 Task: Set the value for the new codespace secret to "appleadaykeepsdoctoraway" in the Github setting.
Action: Mouse moved to (935, 73)
Screenshot: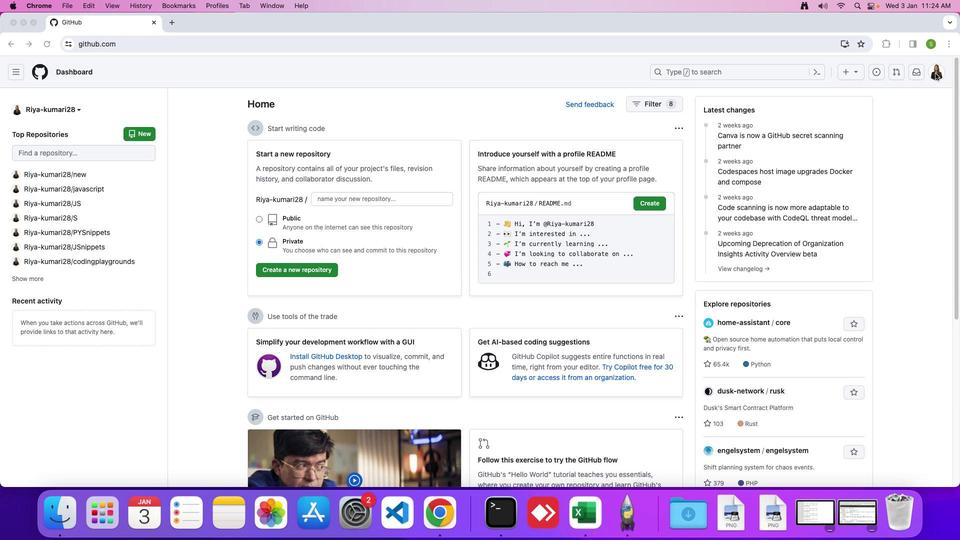 
Action: Mouse pressed left at (935, 73)
Screenshot: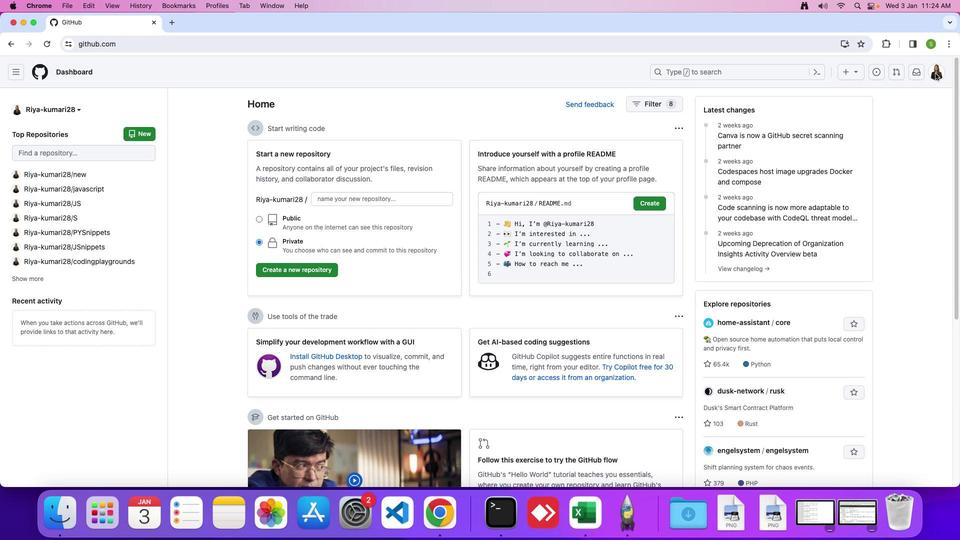 
Action: Mouse moved to (937, 71)
Screenshot: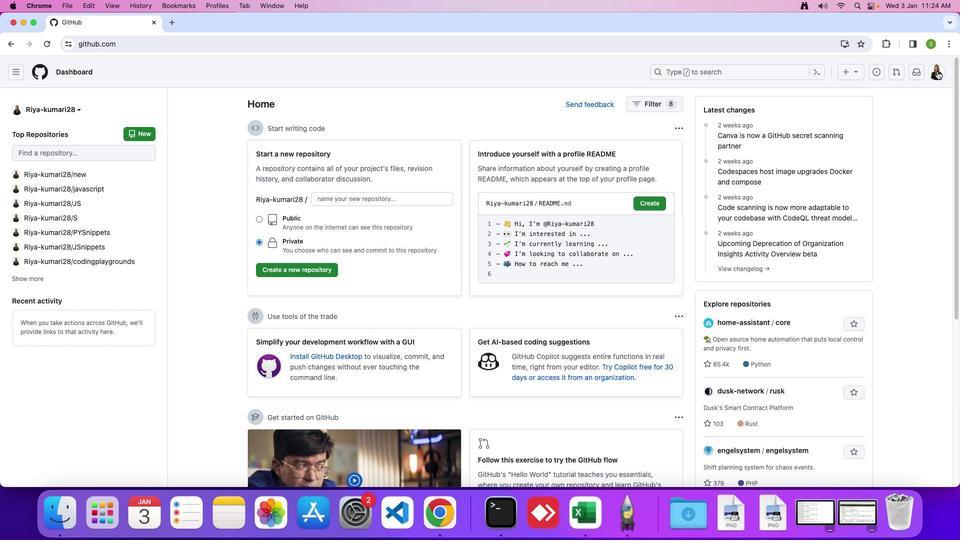 
Action: Mouse pressed left at (937, 71)
Screenshot: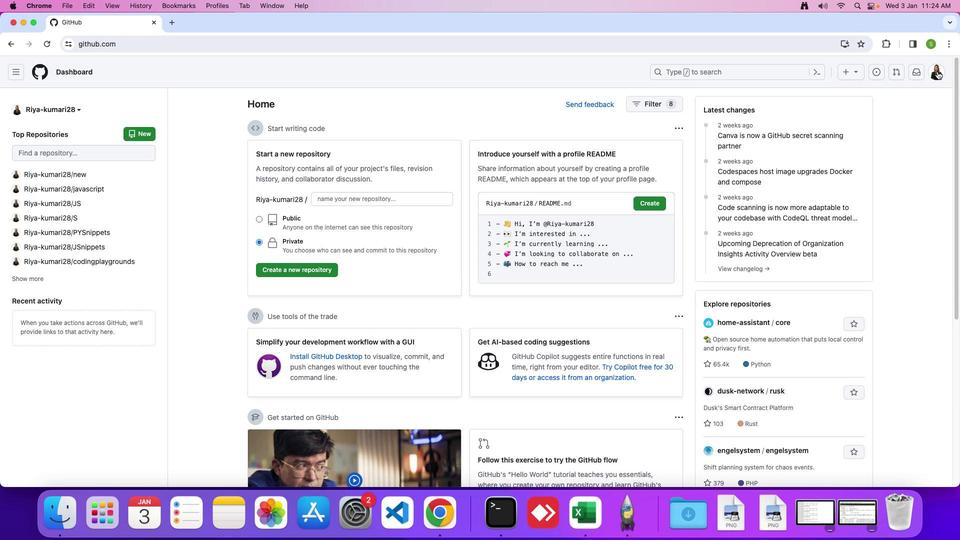 
Action: Mouse moved to (840, 344)
Screenshot: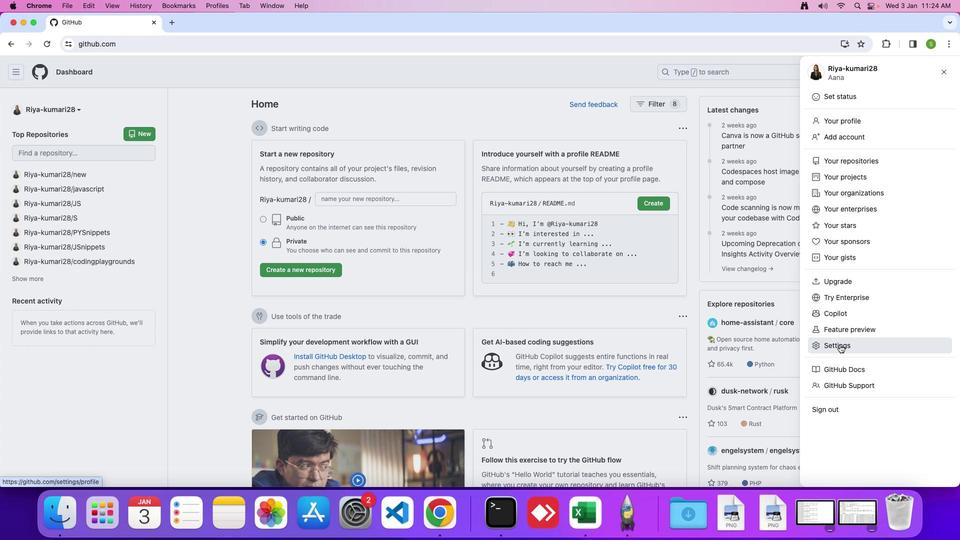 
Action: Mouse pressed left at (840, 344)
Screenshot: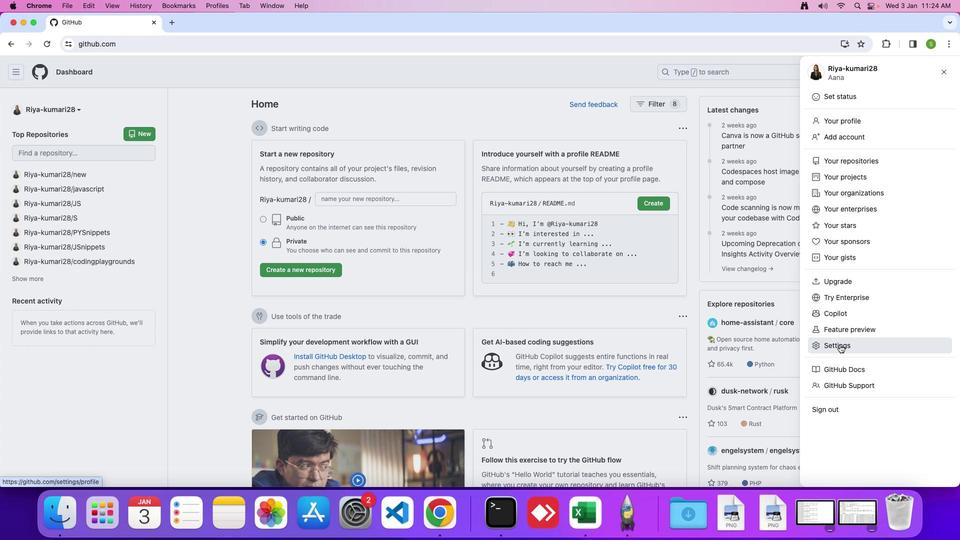 
Action: Mouse moved to (205, 417)
Screenshot: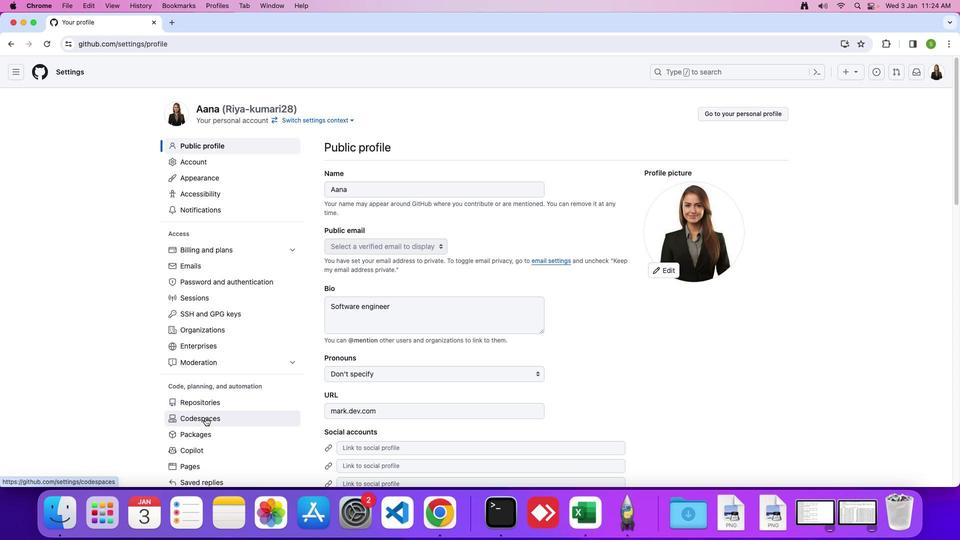 
Action: Mouse pressed left at (205, 417)
Screenshot: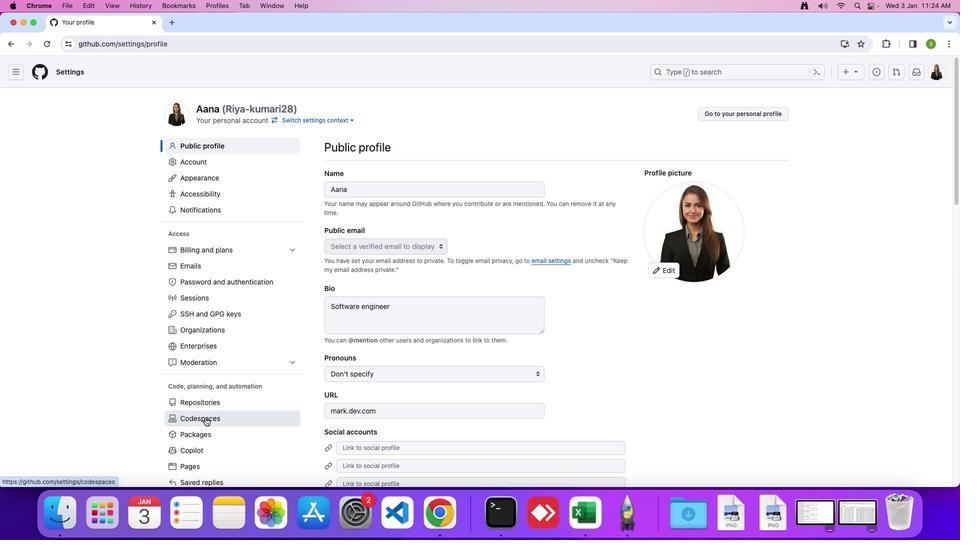 
Action: Mouse moved to (758, 233)
Screenshot: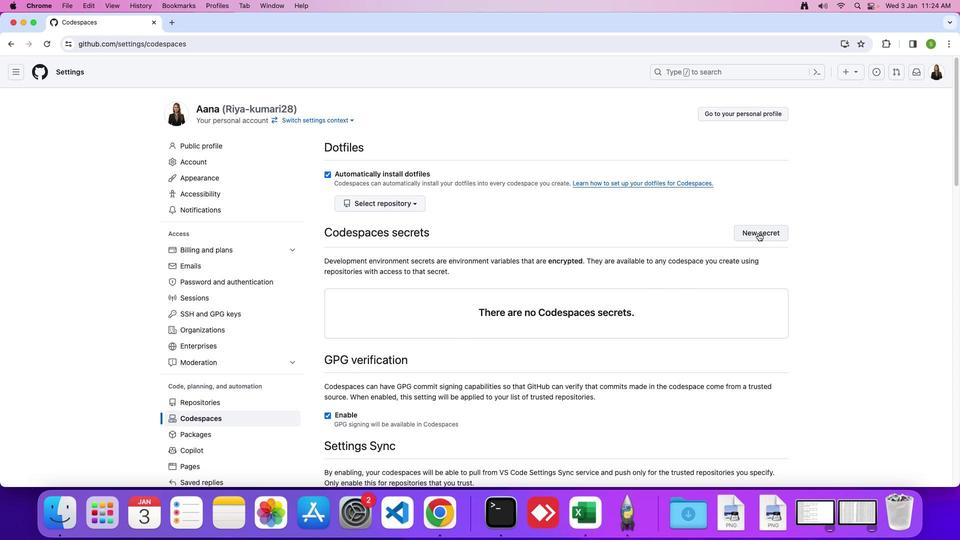 
Action: Mouse pressed left at (758, 233)
Screenshot: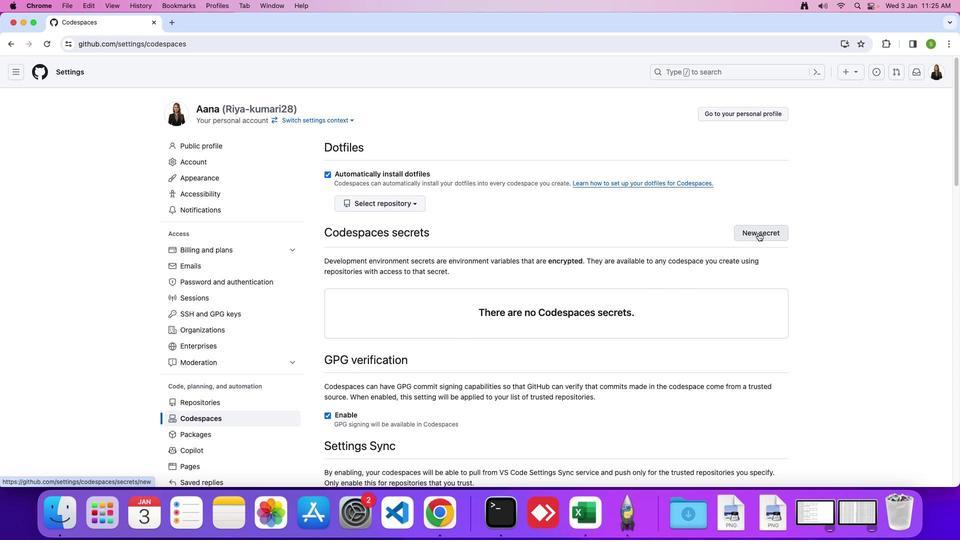 
Action: Mouse moved to (427, 255)
Screenshot: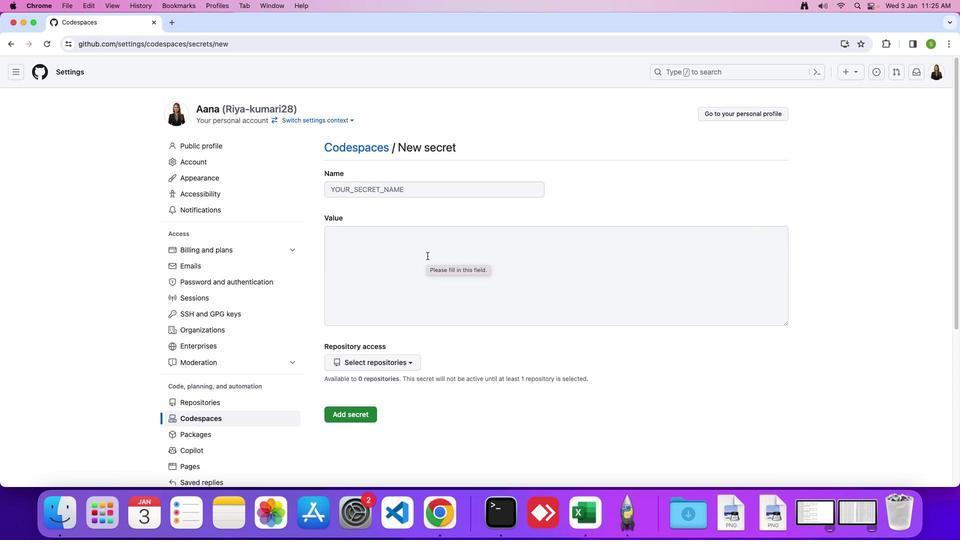 
Action: Mouse pressed left at (427, 255)
Screenshot: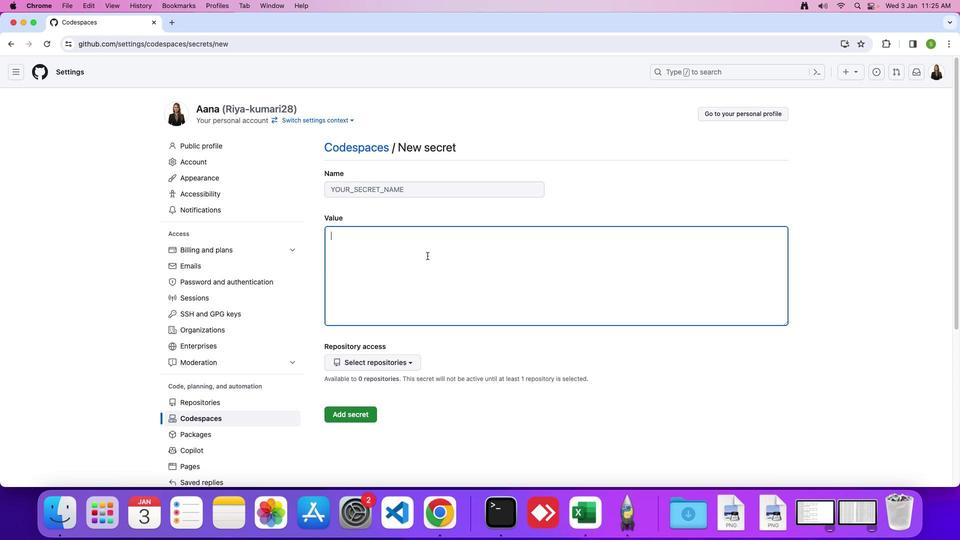 
Action: Key pressed Key.caps_lock'a''p''p''l'
Screenshot: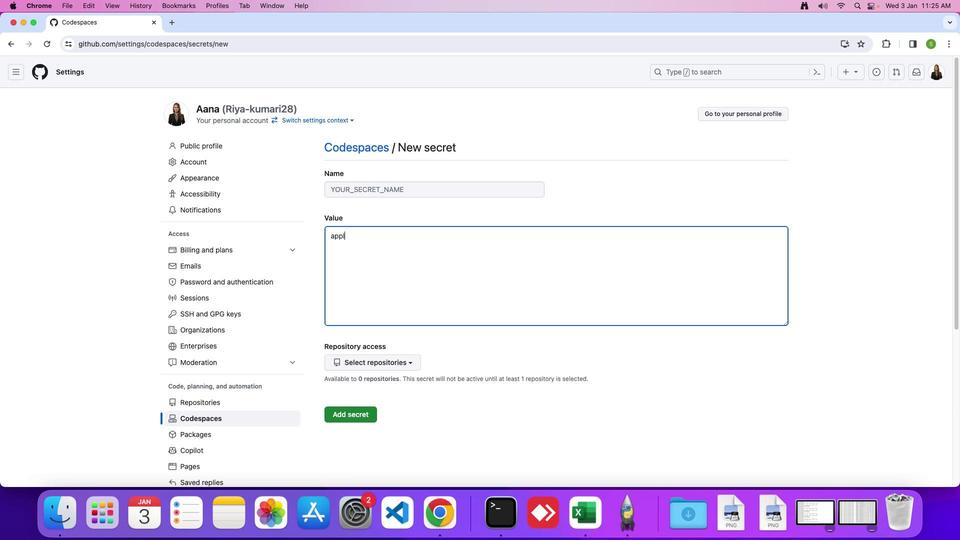 
Action: Mouse moved to (427, 255)
Screenshot: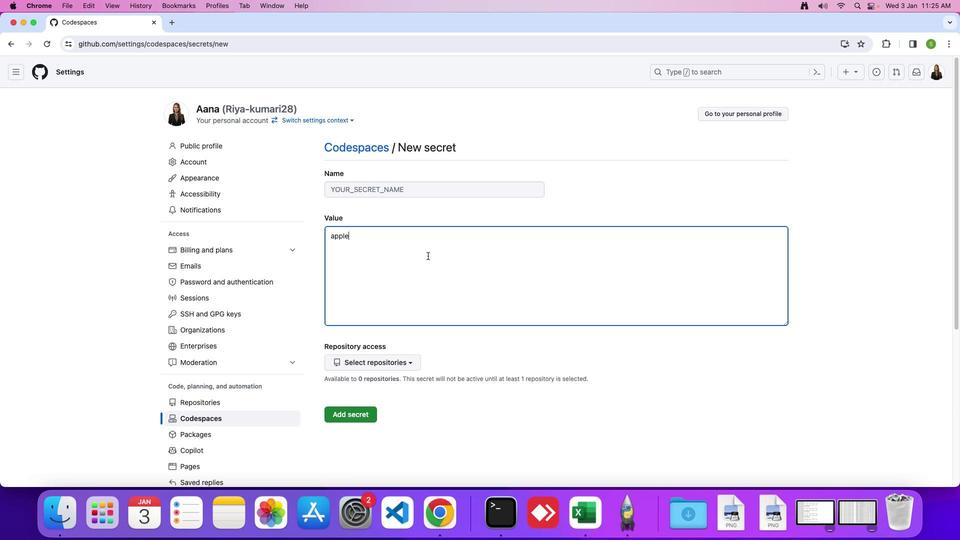 
Action: Key pressed 'e'
Screenshot: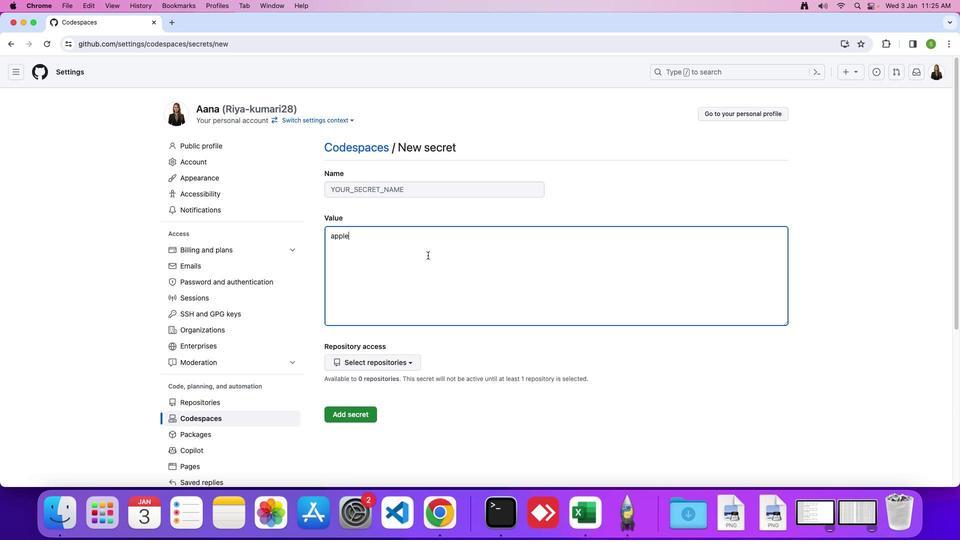 
Action: Mouse moved to (428, 255)
Screenshot: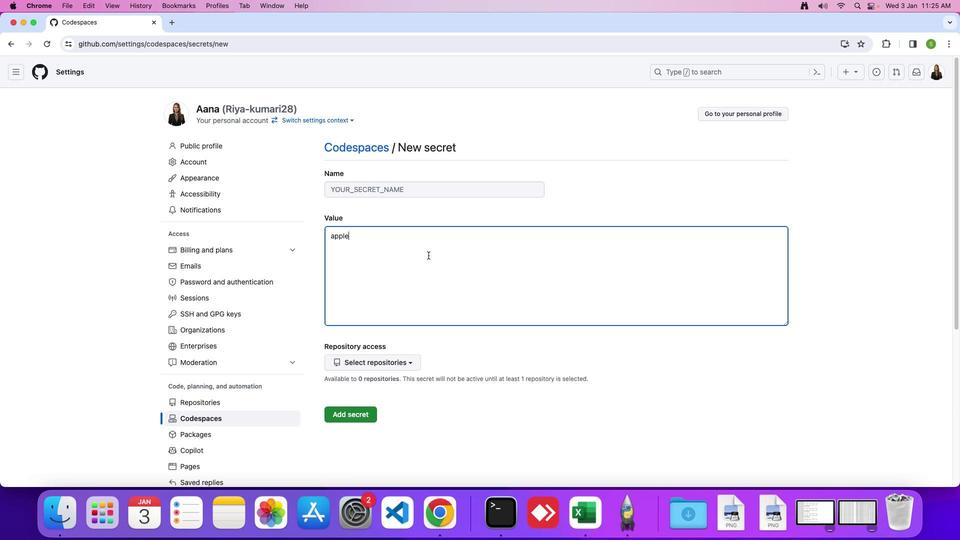 
Action: Key pressed 'a''d''a''y''k''e''e''p''s''d''o''c''t''o''r''a''w''a''y'
Screenshot: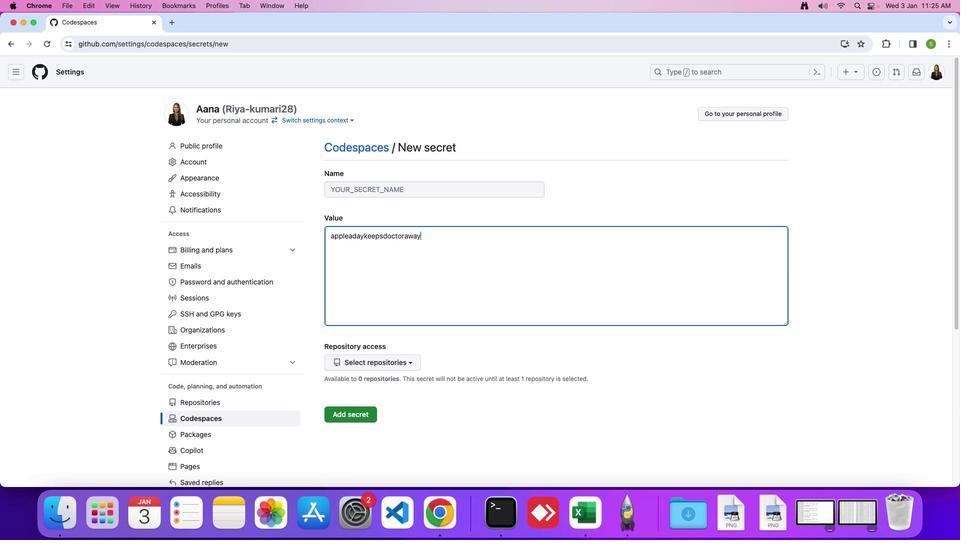 
